 Task: Choose visibility "Private".
Action: Mouse moved to (469, 451)
Screenshot: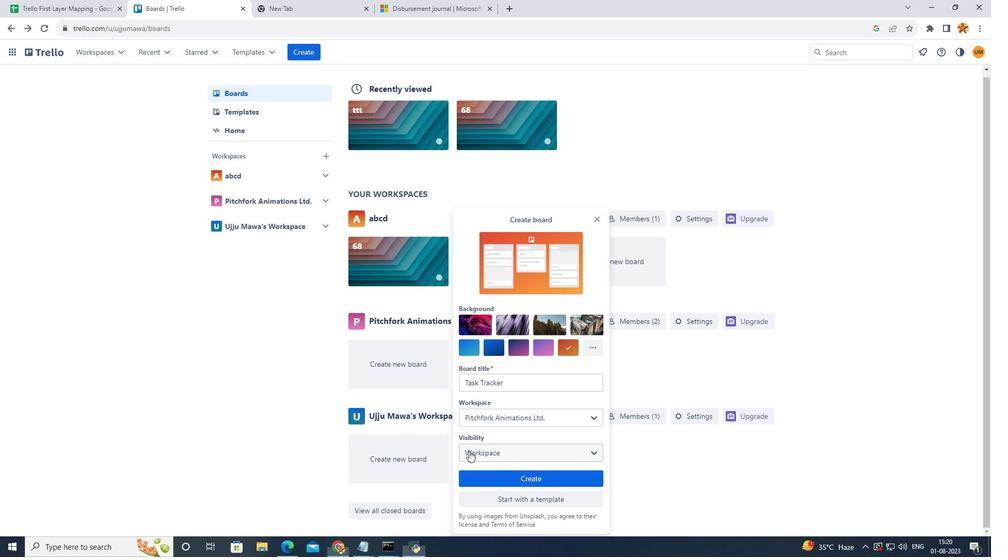 
Action: Mouse pressed left at (469, 451)
Screenshot: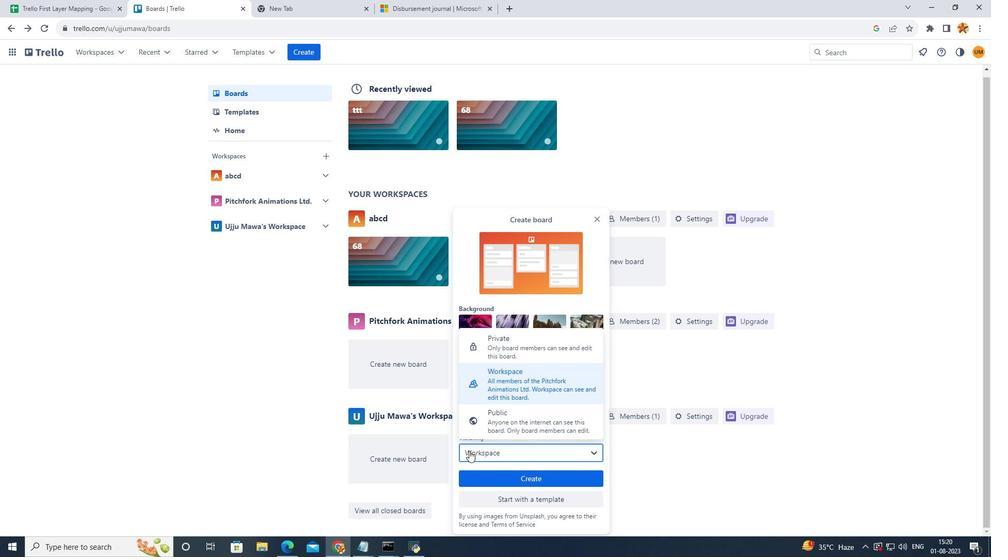 
Action: Mouse moved to (495, 346)
Screenshot: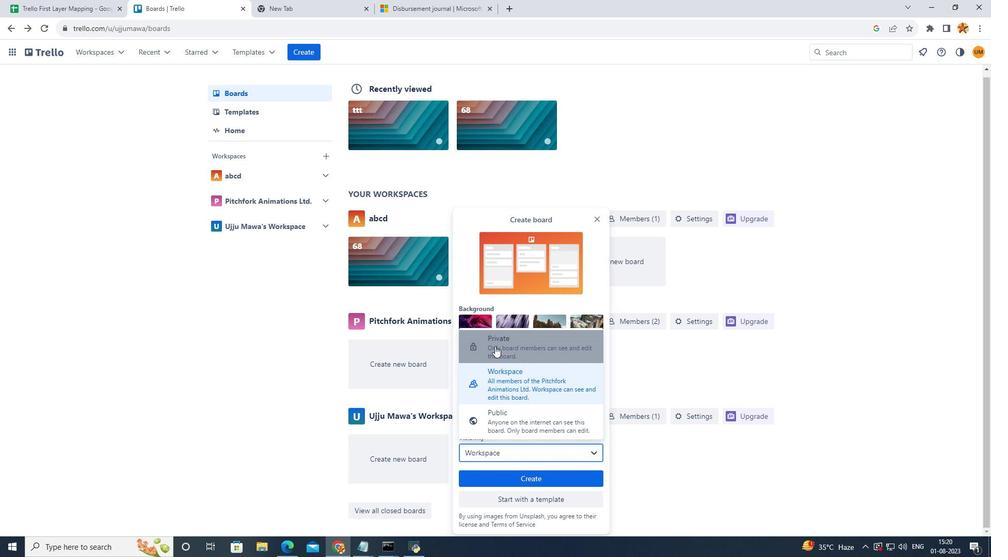 
Action: Mouse pressed left at (495, 346)
Screenshot: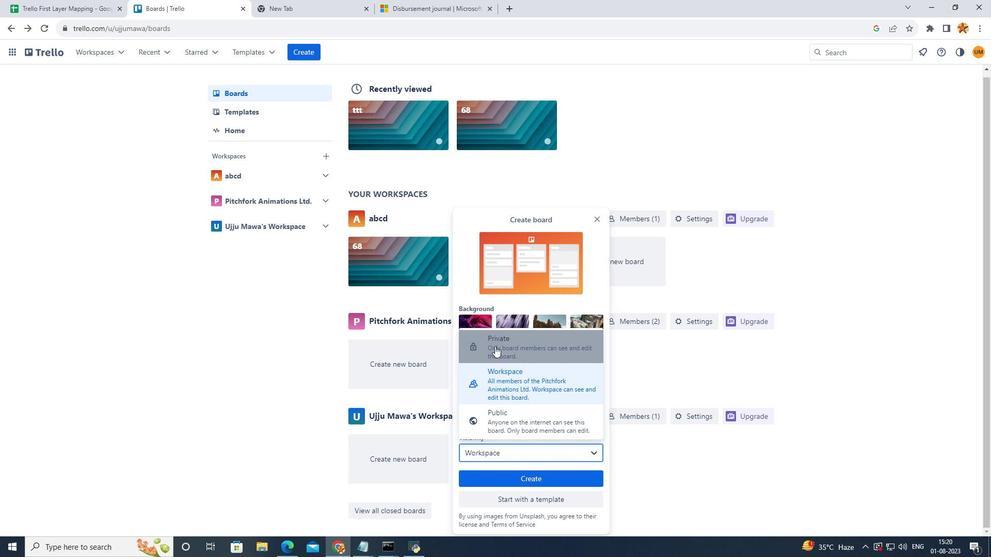 
Action: Mouse moved to (400, 387)
Screenshot: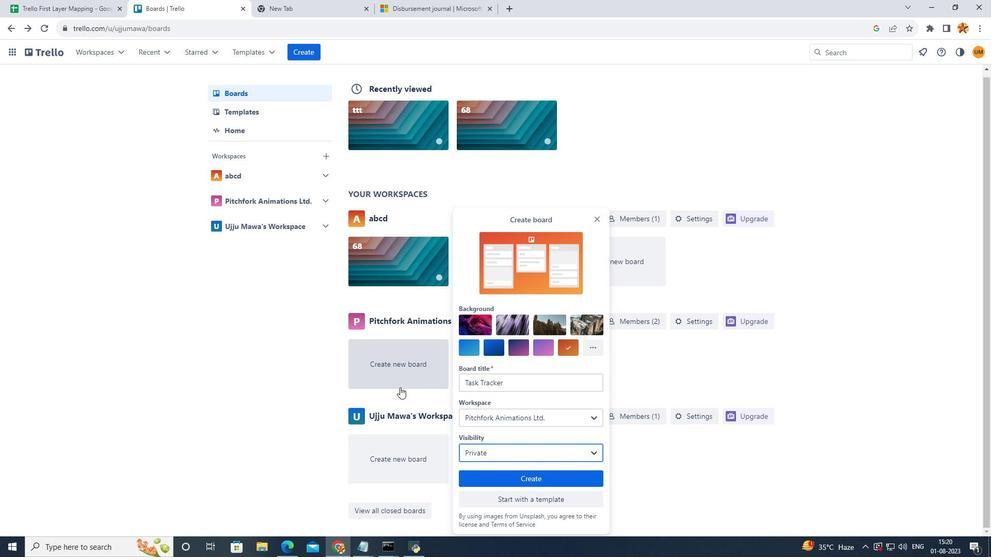 
